 Task: Set "Frame packing" for "H.264/MPEG-4 Part 10/AVC encoder (x264)" to top bottom.
Action: Mouse moved to (144, 17)
Screenshot: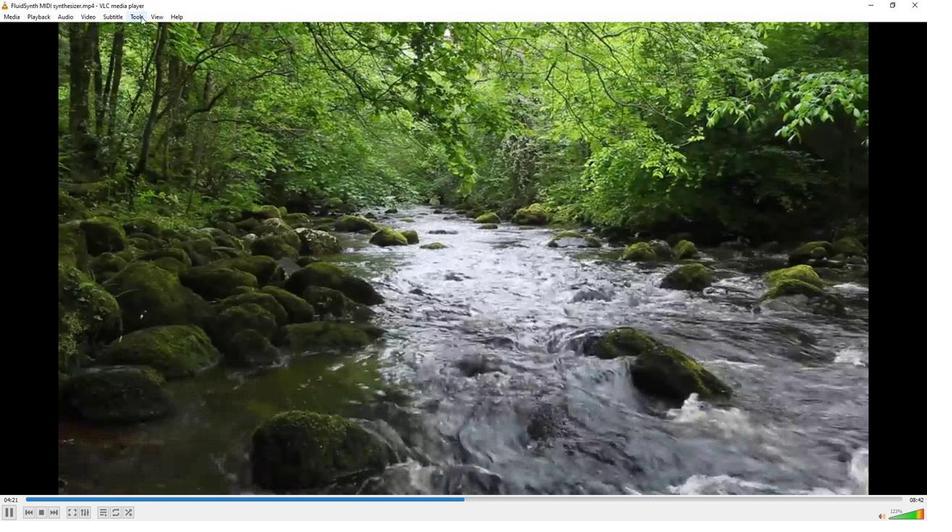 
Action: Mouse pressed left at (144, 17)
Screenshot: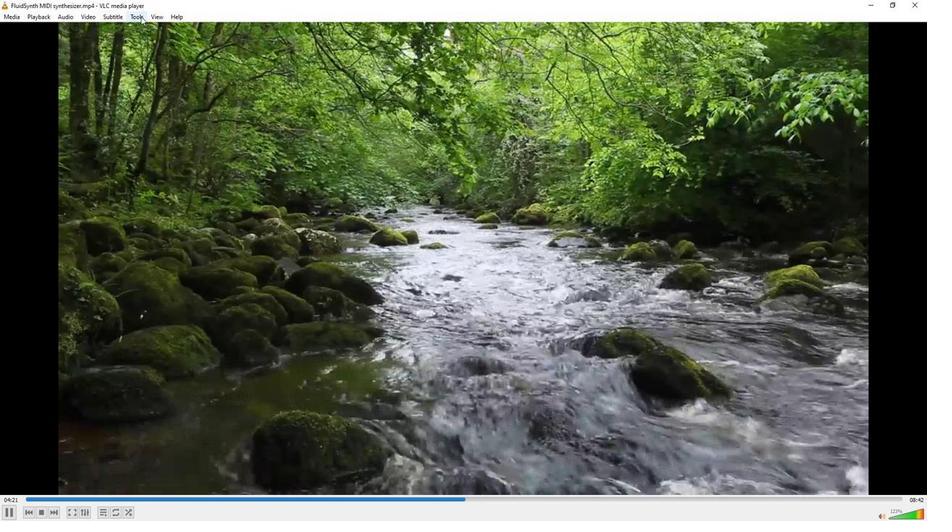 
Action: Mouse moved to (166, 134)
Screenshot: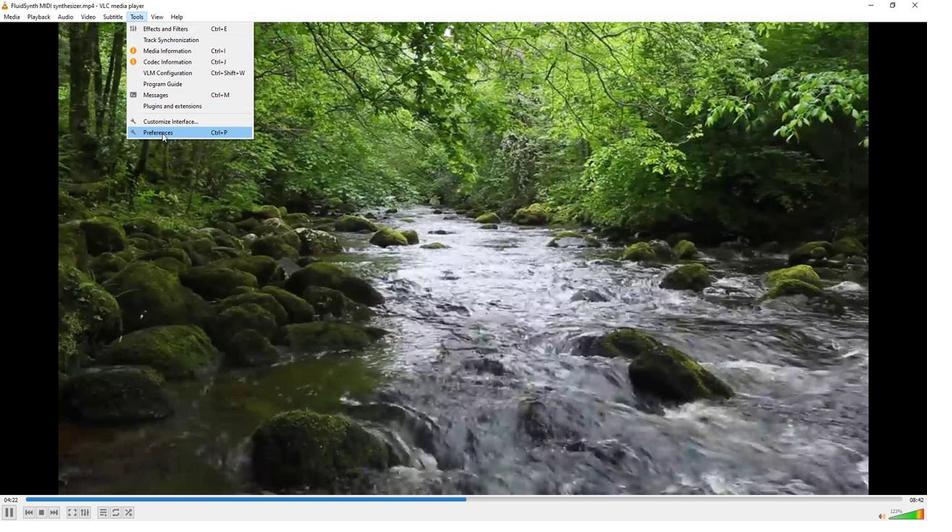 
Action: Mouse pressed left at (166, 134)
Screenshot: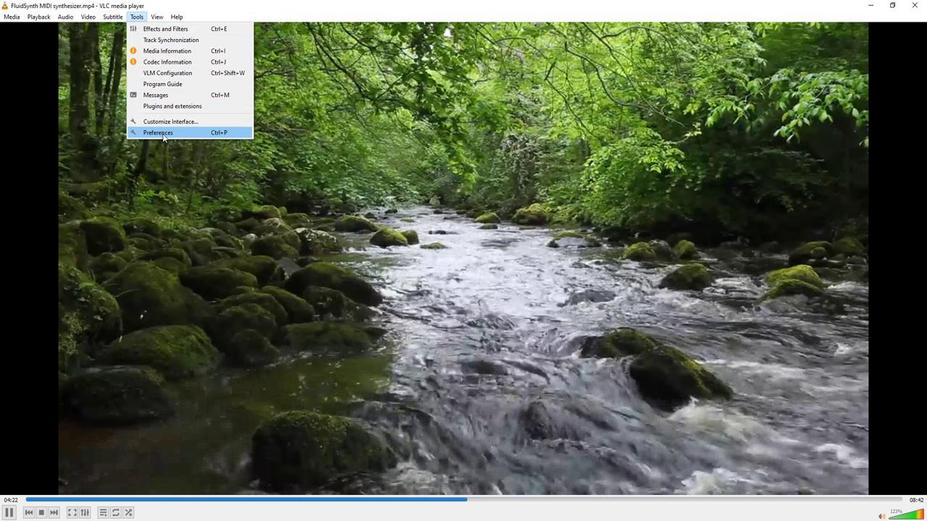 
Action: Mouse moved to (110, 411)
Screenshot: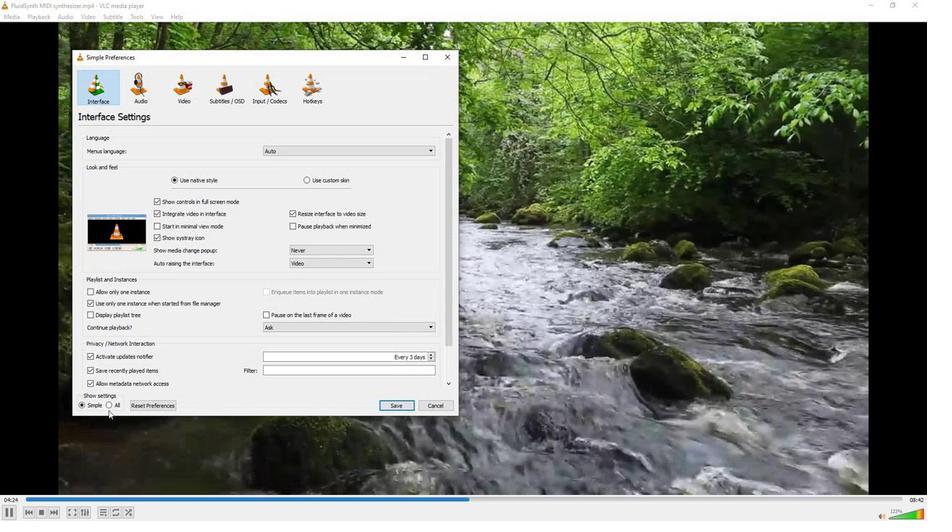 
Action: Mouse pressed left at (110, 411)
Screenshot: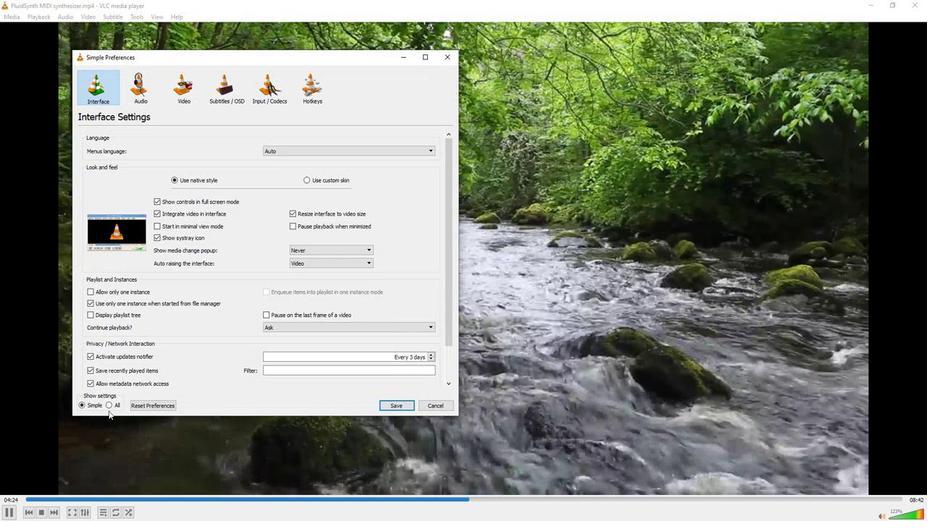 
Action: Mouse moved to (111, 405)
Screenshot: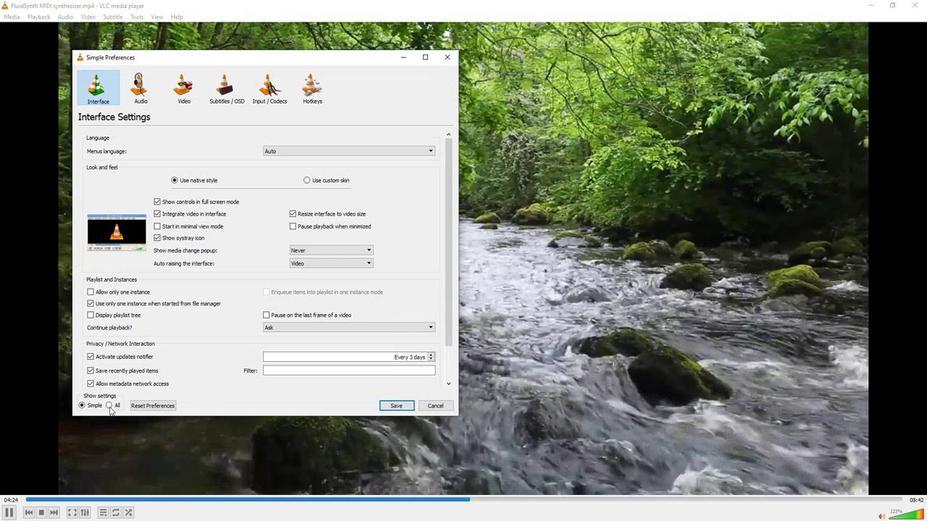 
Action: Mouse pressed left at (111, 405)
Screenshot: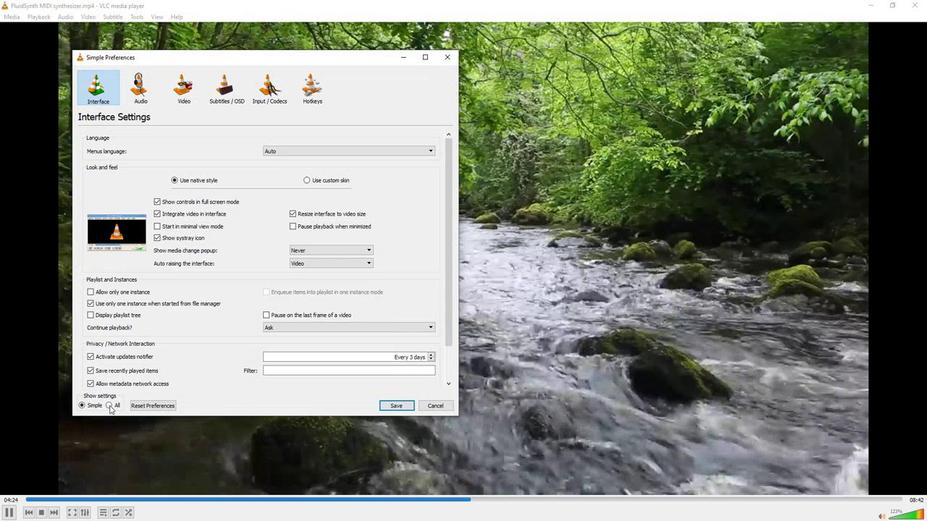 
Action: Mouse moved to (95, 307)
Screenshot: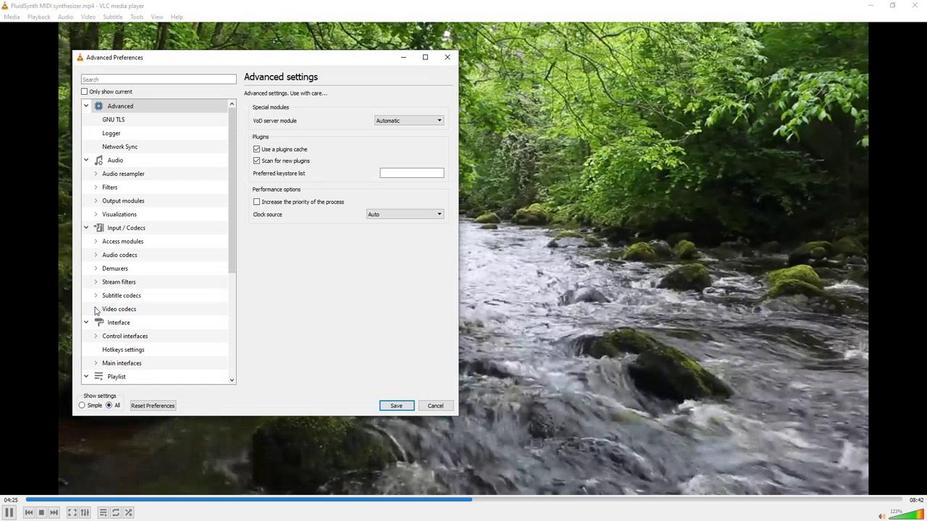 
Action: Mouse pressed left at (95, 307)
Screenshot: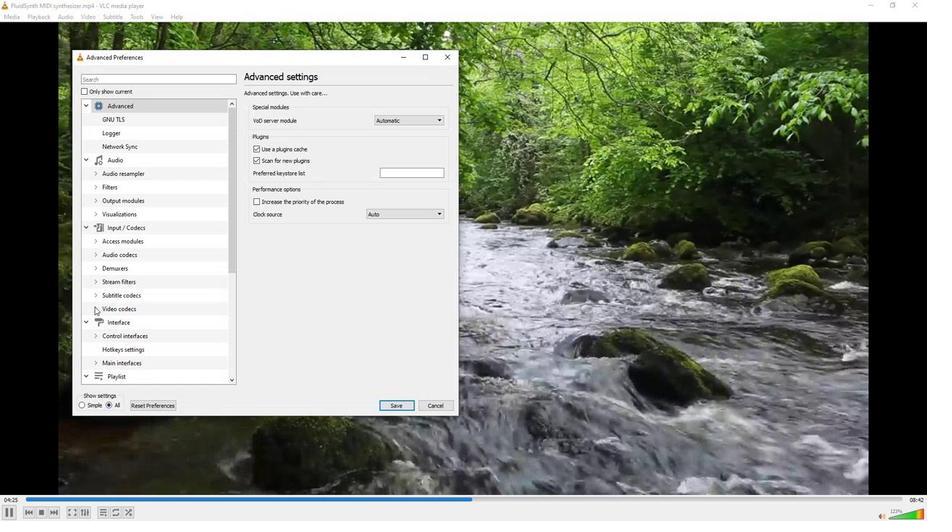
Action: Mouse moved to (121, 342)
Screenshot: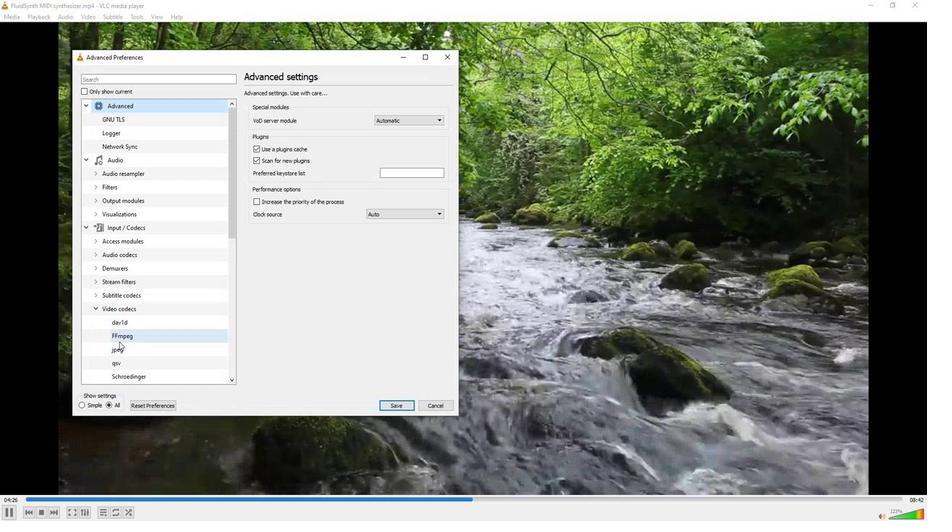 
Action: Mouse scrolled (121, 342) with delta (0, 0)
Screenshot: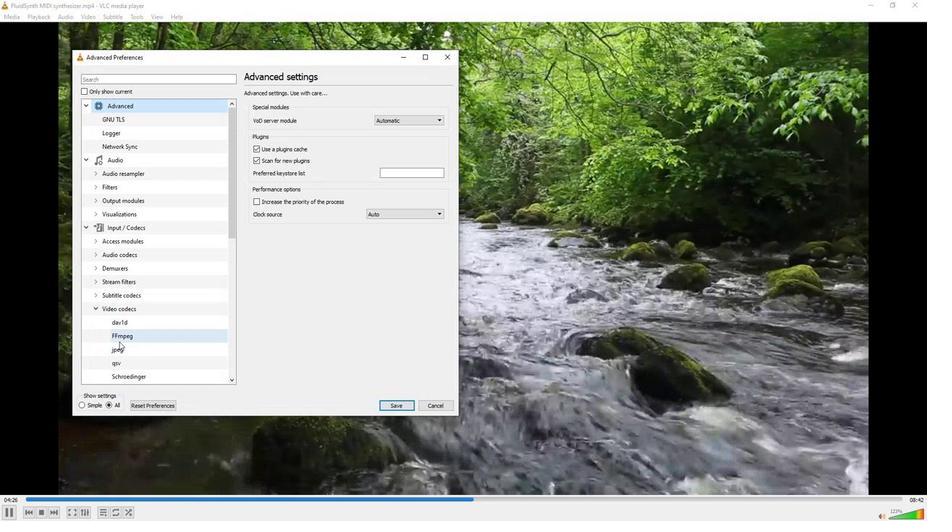 
Action: Mouse scrolled (121, 342) with delta (0, 0)
Screenshot: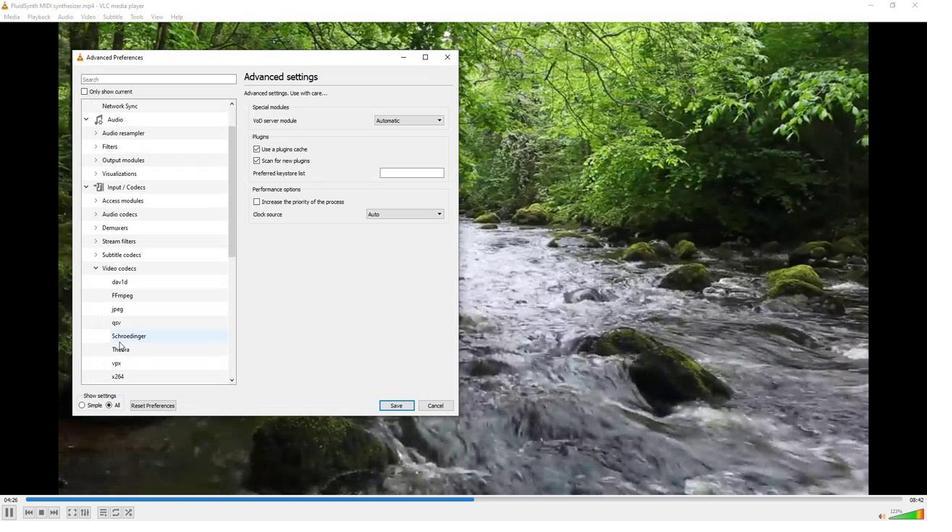 
Action: Mouse moved to (124, 339)
Screenshot: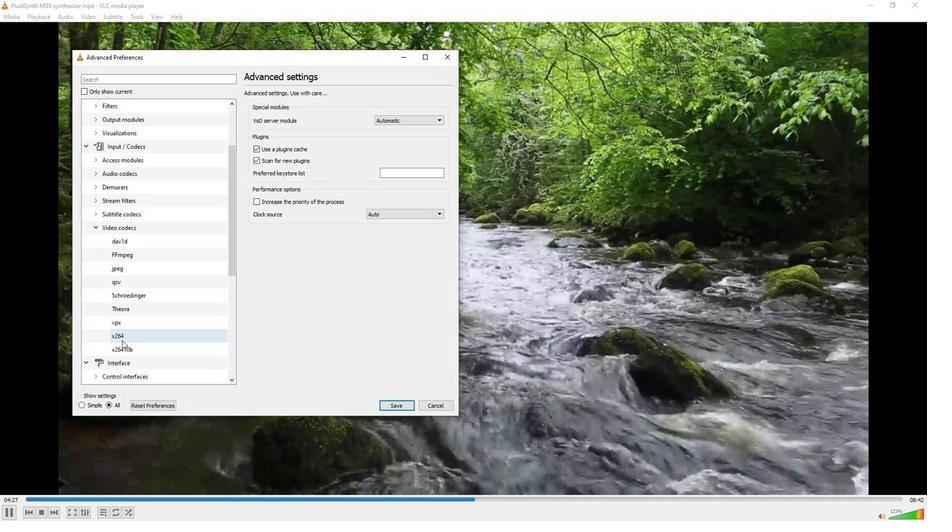 
Action: Mouse pressed left at (124, 339)
Screenshot: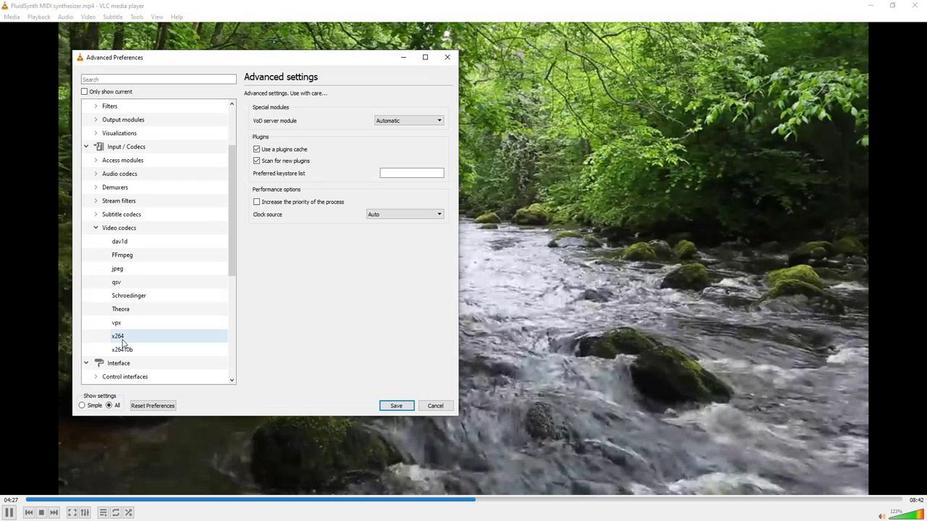 
Action: Mouse moved to (310, 386)
Screenshot: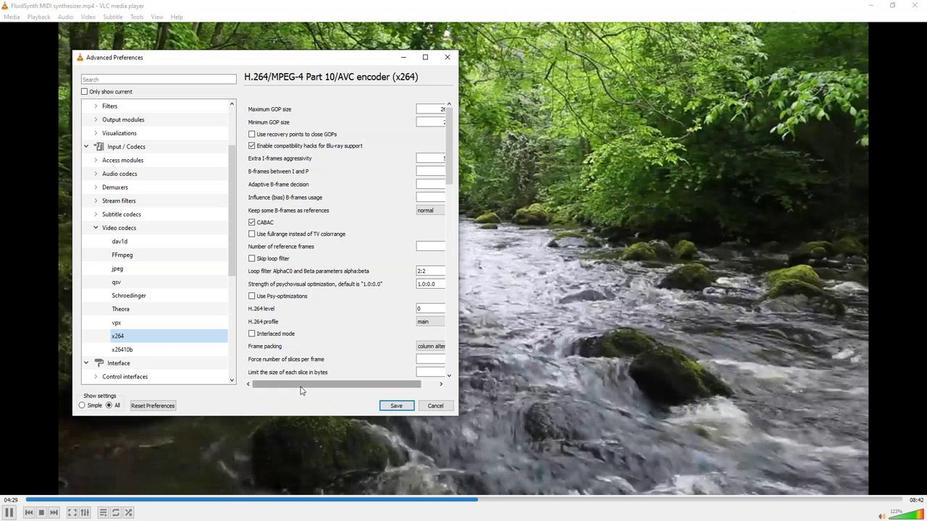 
Action: Mouse pressed left at (310, 386)
Screenshot: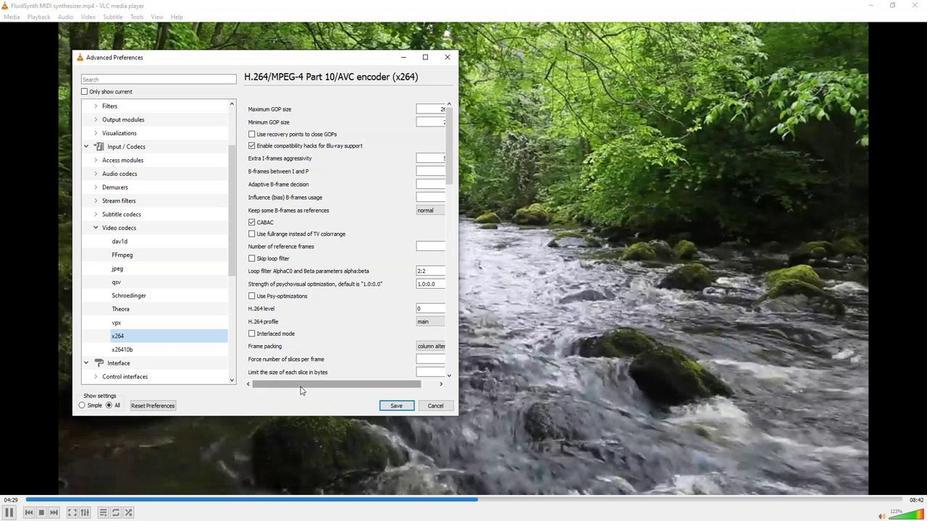 
Action: Mouse moved to (429, 344)
Screenshot: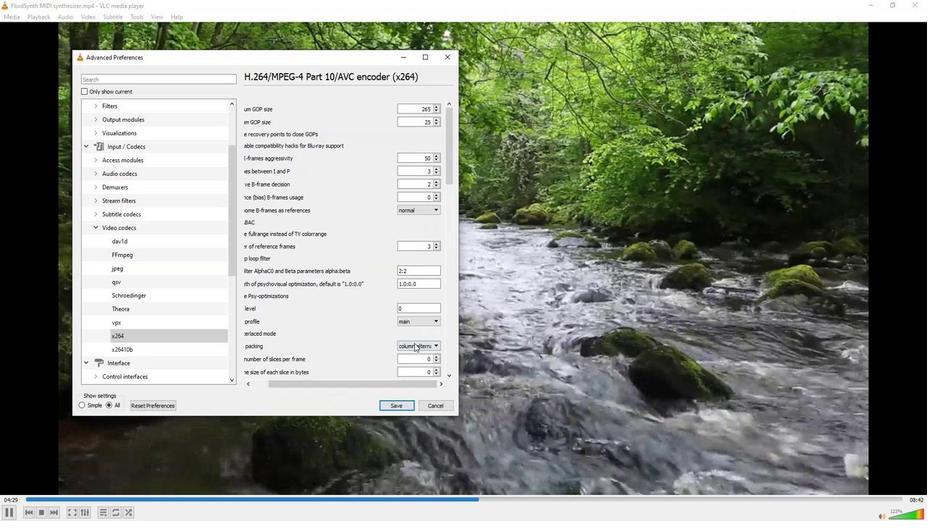 
Action: Mouse pressed left at (429, 344)
Screenshot: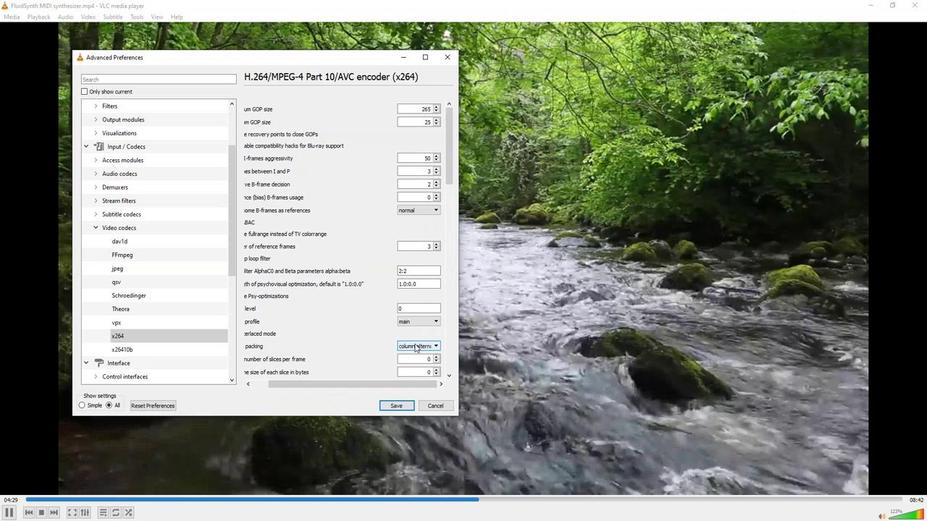 
Action: Mouse moved to (430, 384)
Screenshot: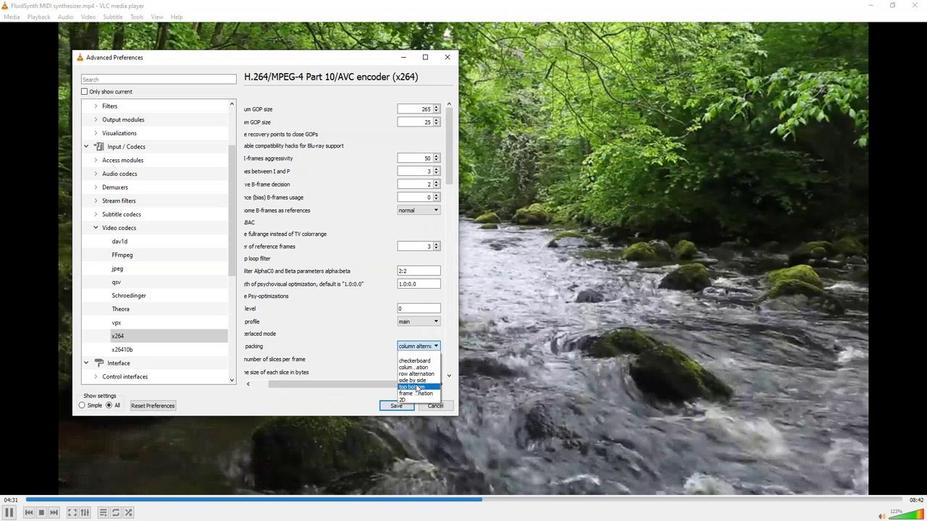 
Action: Mouse pressed left at (430, 384)
Screenshot: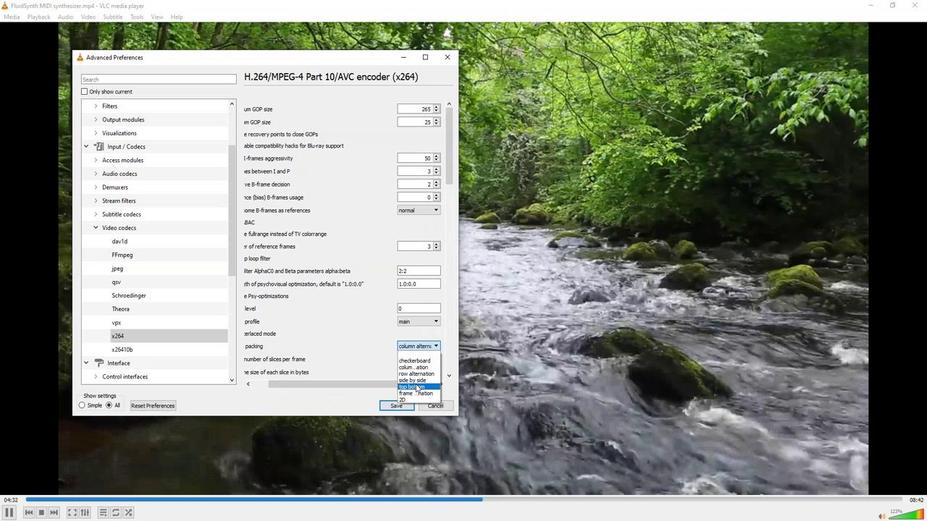 
